 Task: View the current page on the "Galaxy Fold" dimension.
Action: Mouse moved to (1038, 35)
Screenshot: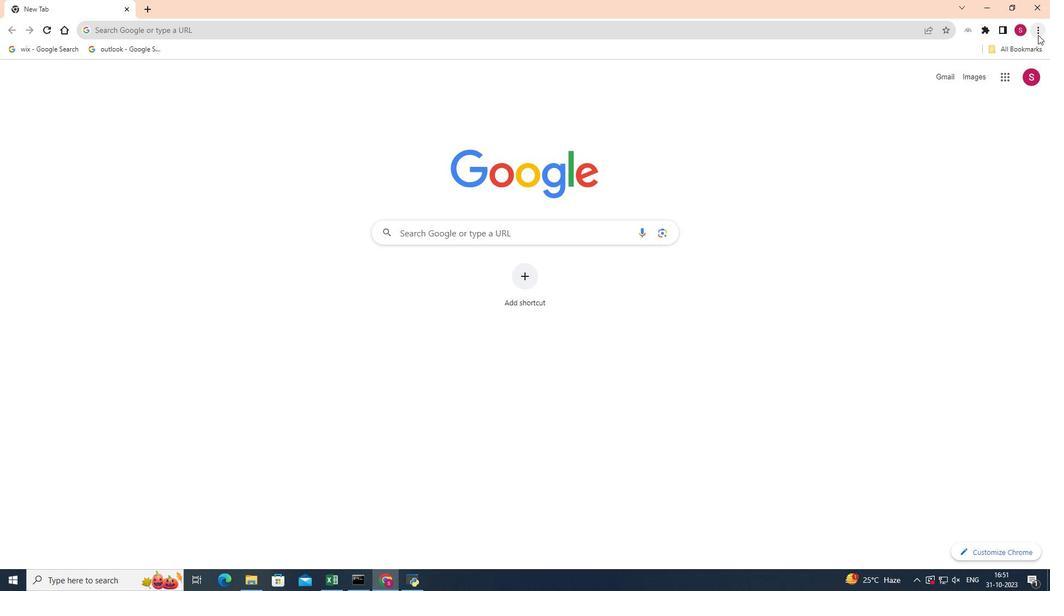 
Action: Mouse pressed left at (1038, 35)
Screenshot: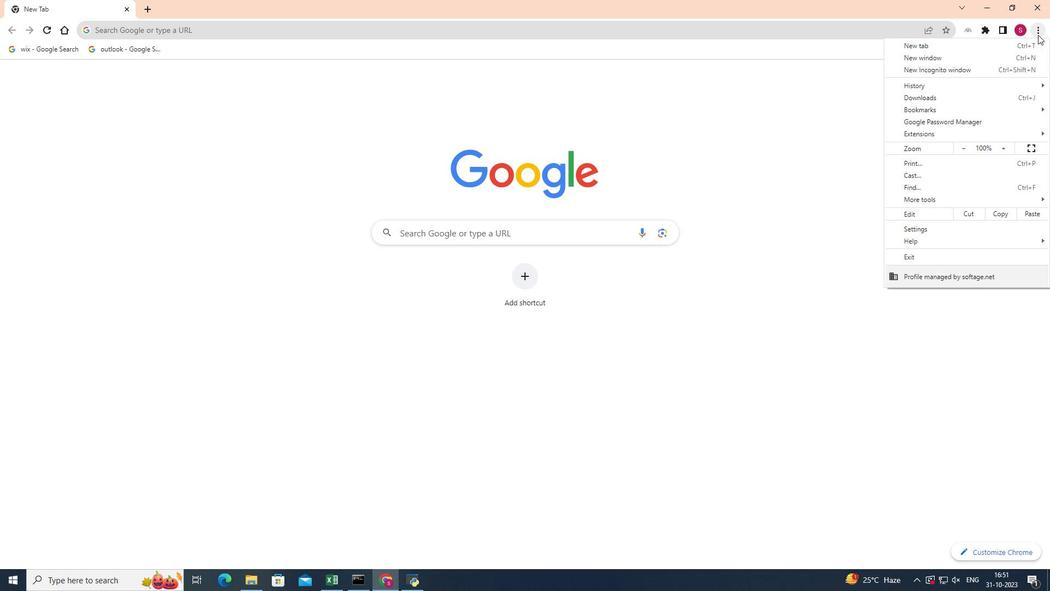 
Action: Mouse moved to (934, 204)
Screenshot: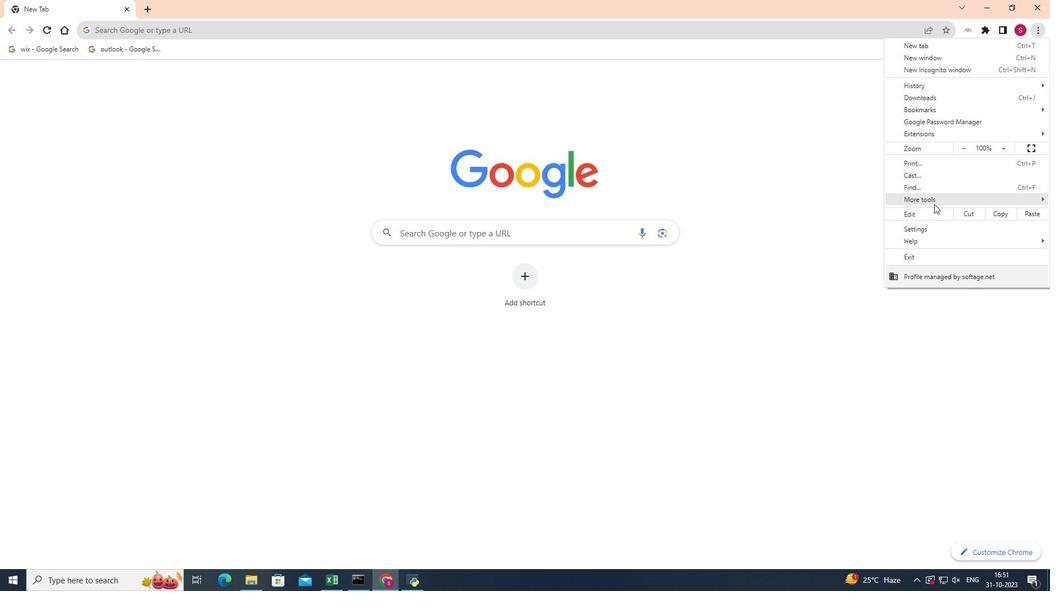 
Action: Mouse pressed left at (934, 204)
Screenshot: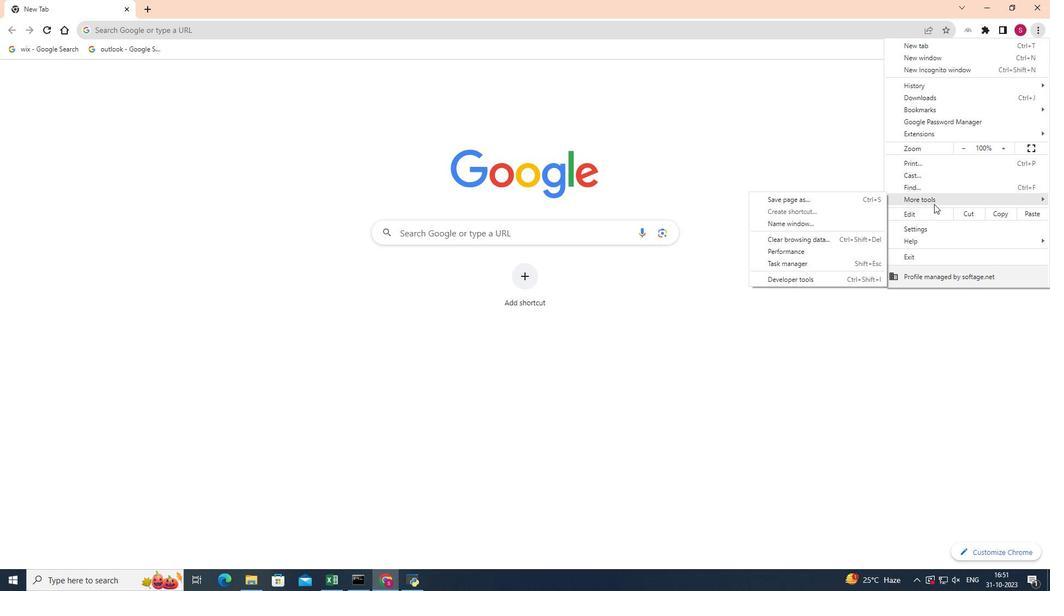 
Action: Mouse moved to (813, 278)
Screenshot: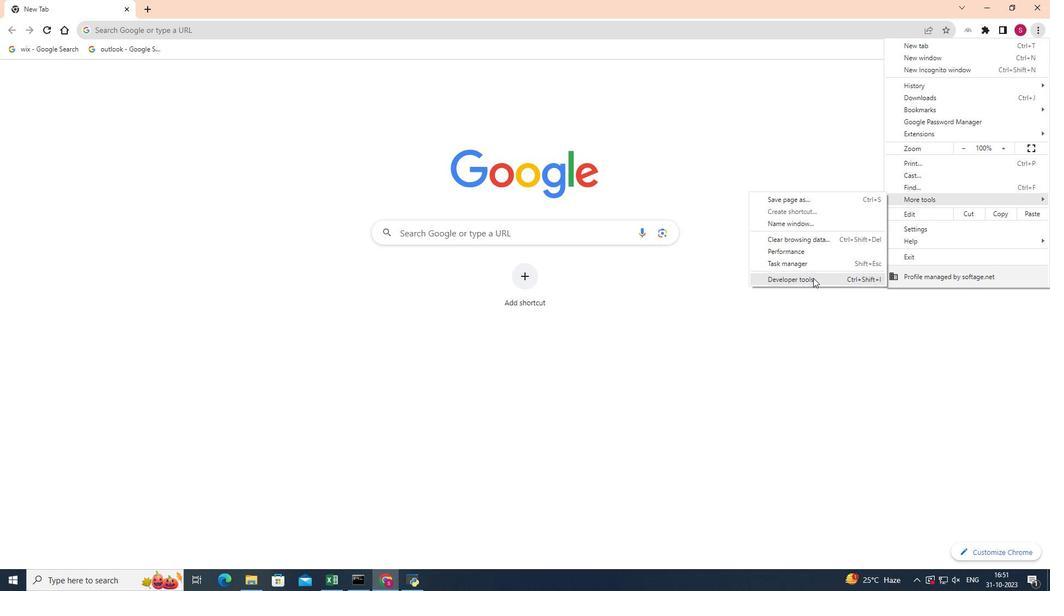 
Action: Mouse pressed left at (813, 278)
Screenshot: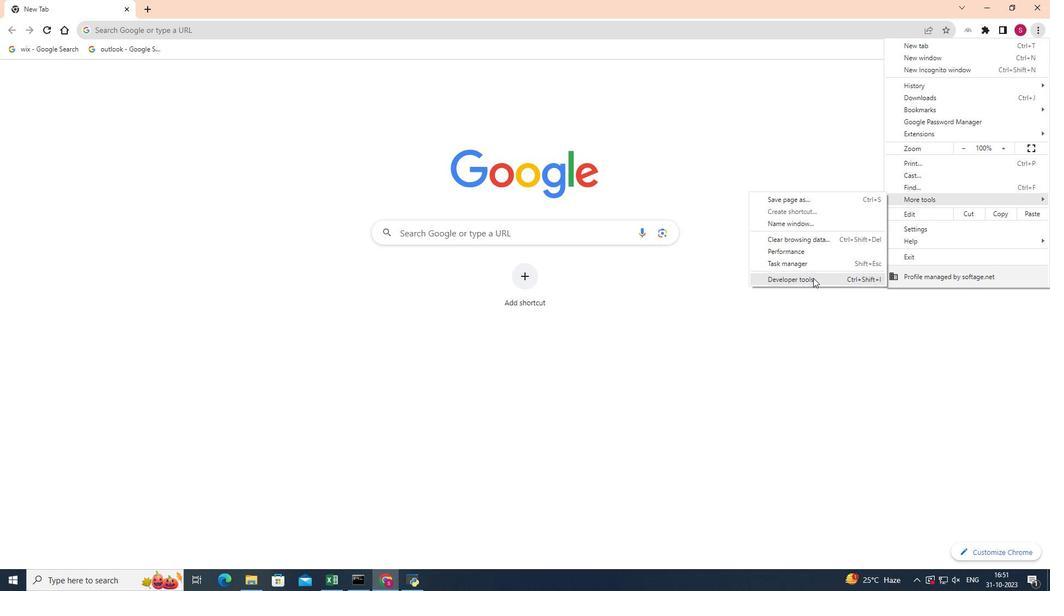
Action: Mouse moved to (773, 66)
Screenshot: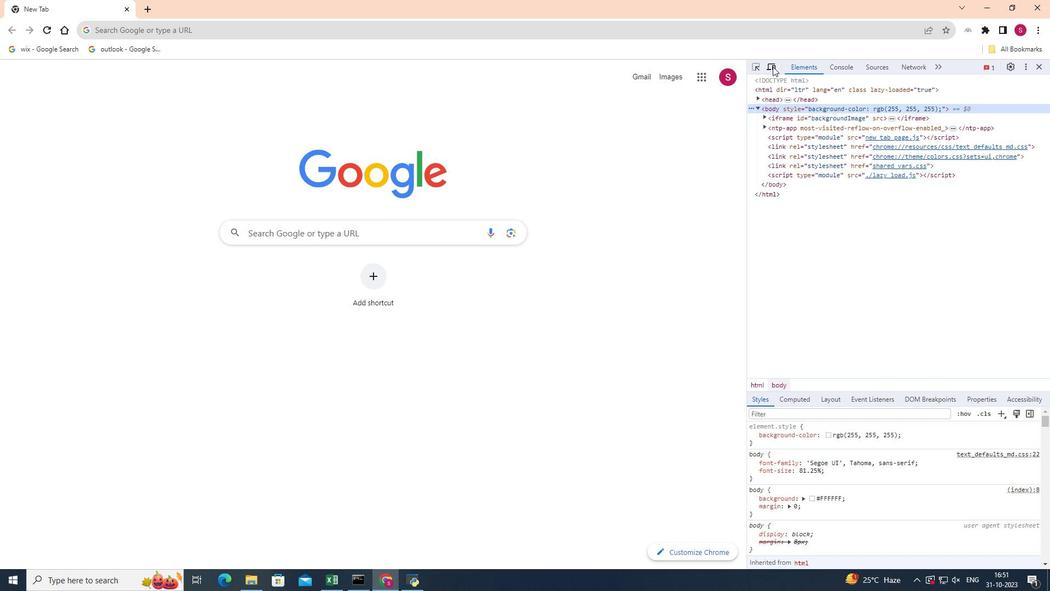 
Action: Mouse pressed left at (773, 66)
Screenshot: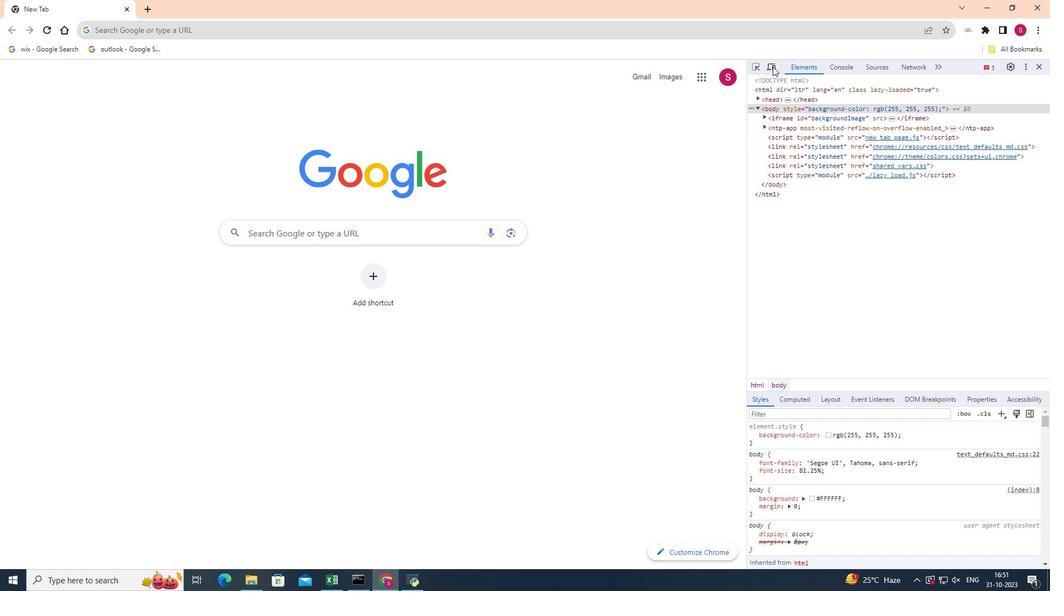 
Action: Mouse moved to (331, 64)
Screenshot: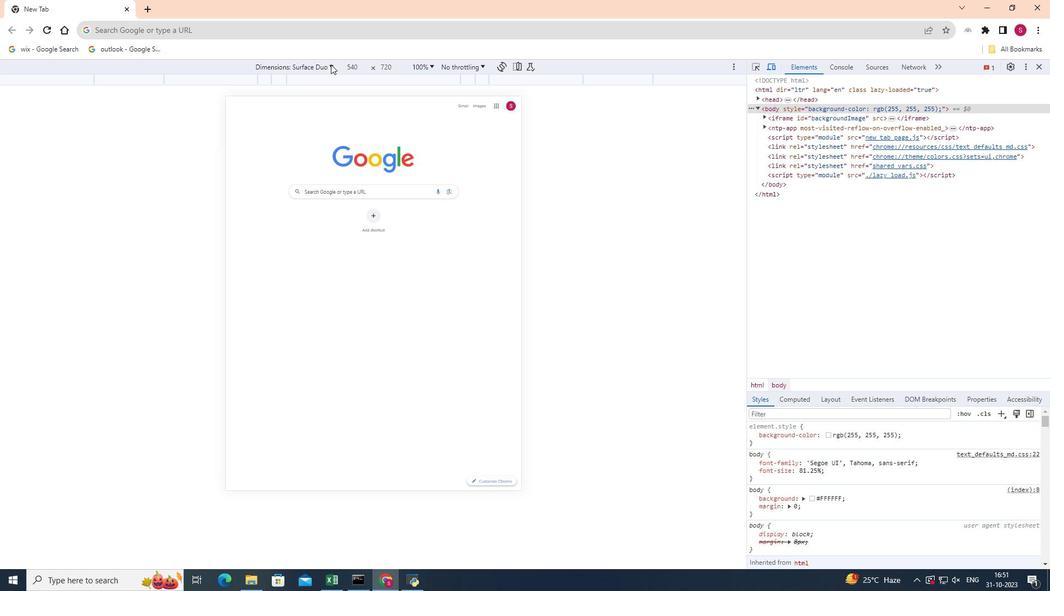 
Action: Mouse pressed left at (331, 64)
Screenshot: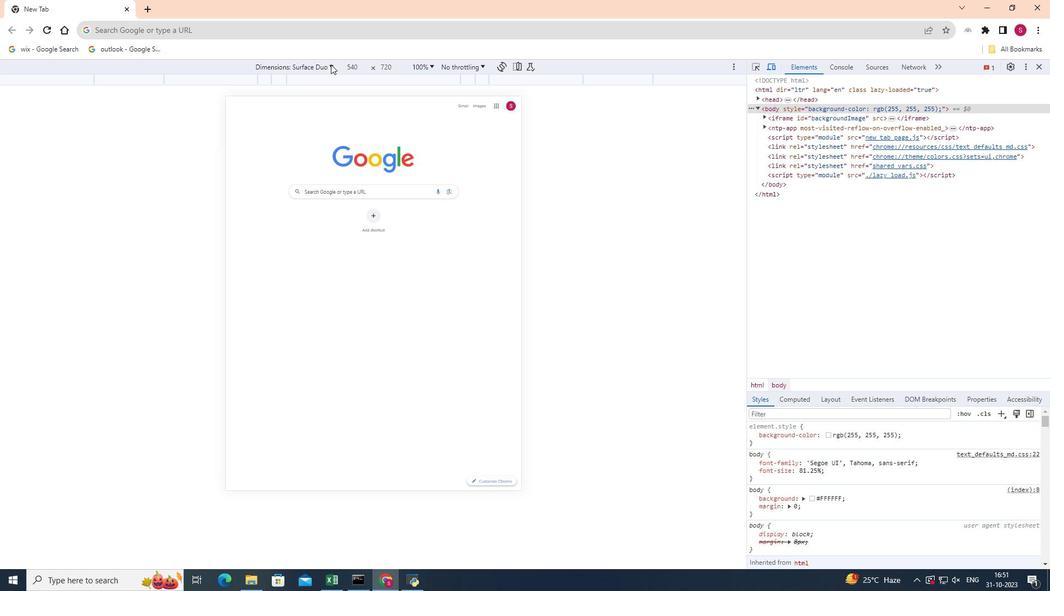 
Action: Mouse moved to (293, 217)
Screenshot: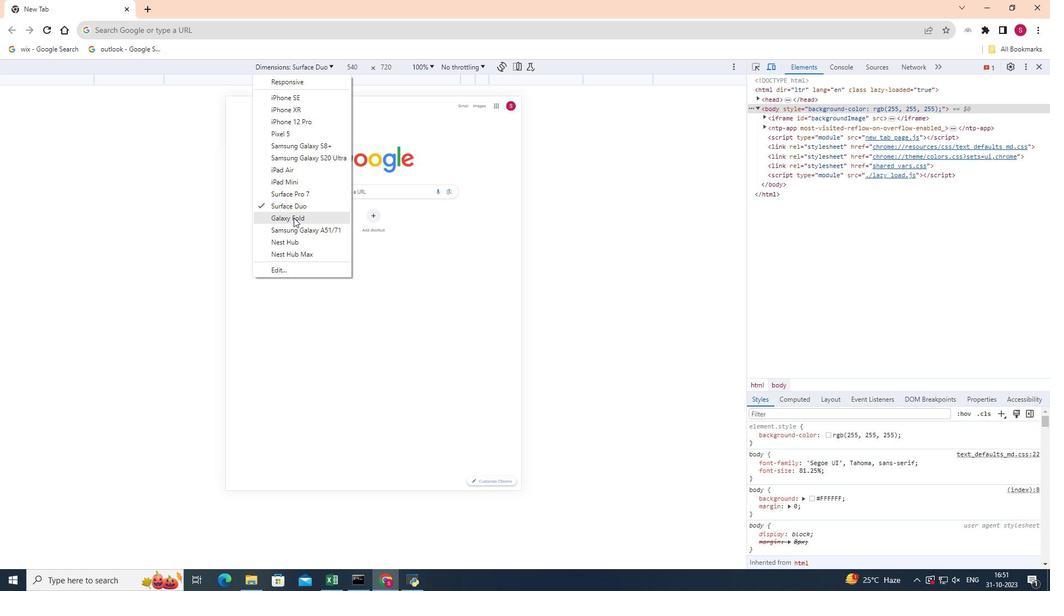 
Action: Mouse pressed left at (293, 217)
Screenshot: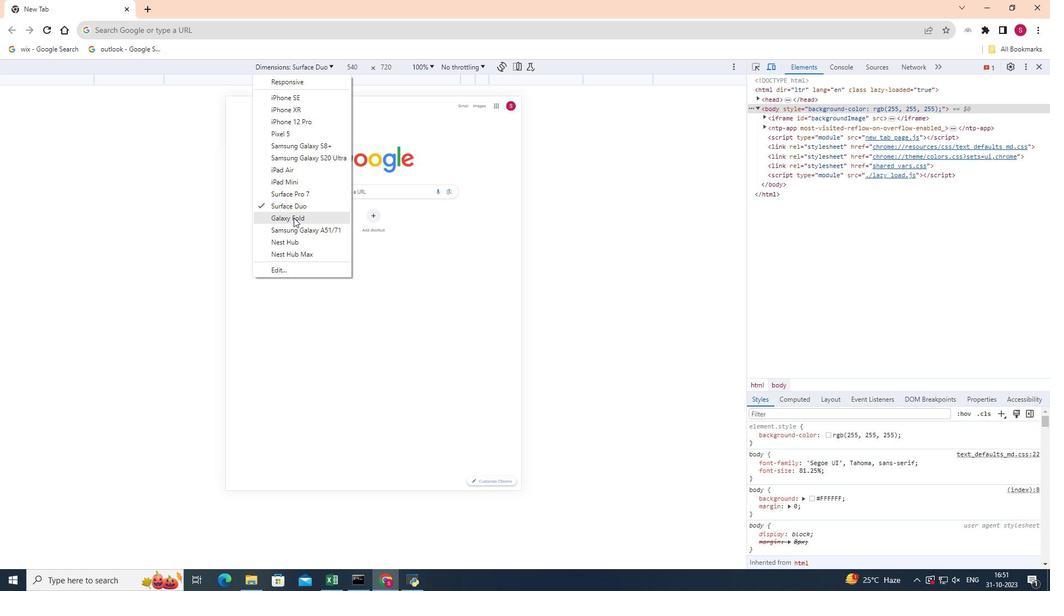
Action: Mouse moved to (580, 223)
Screenshot: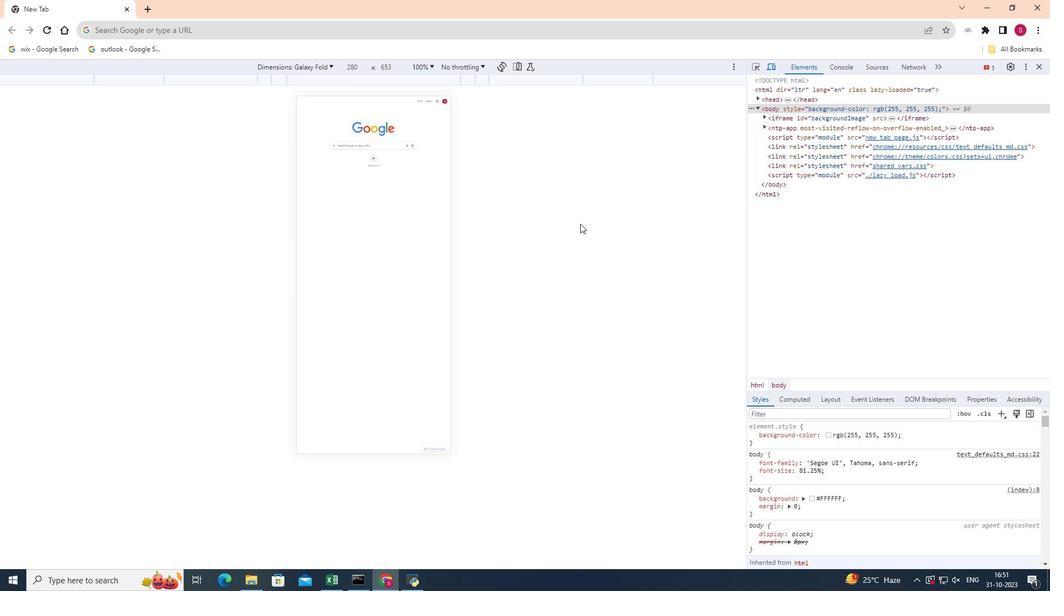 
